Task: Add to scrum project VestaTech a team member softage.4@softage.net.
Action: Mouse moved to (309, 174)
Screenshot: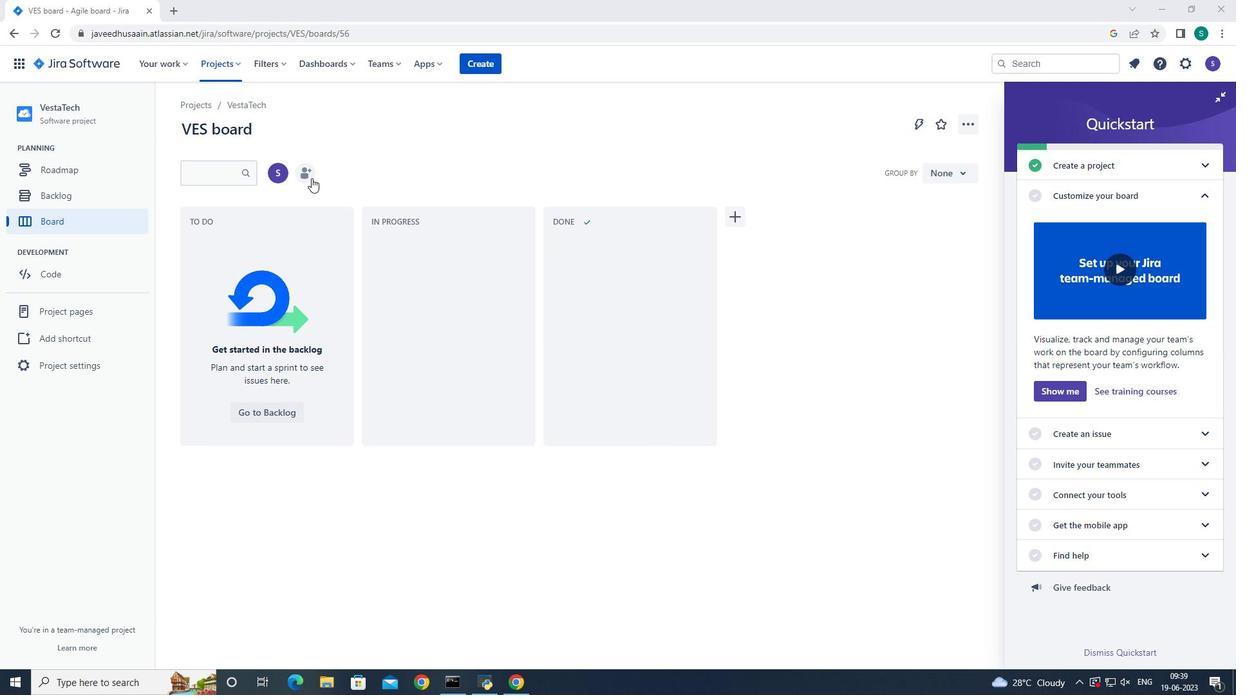 
Action: Mouse pressed left at (309, 174)
Screenshot: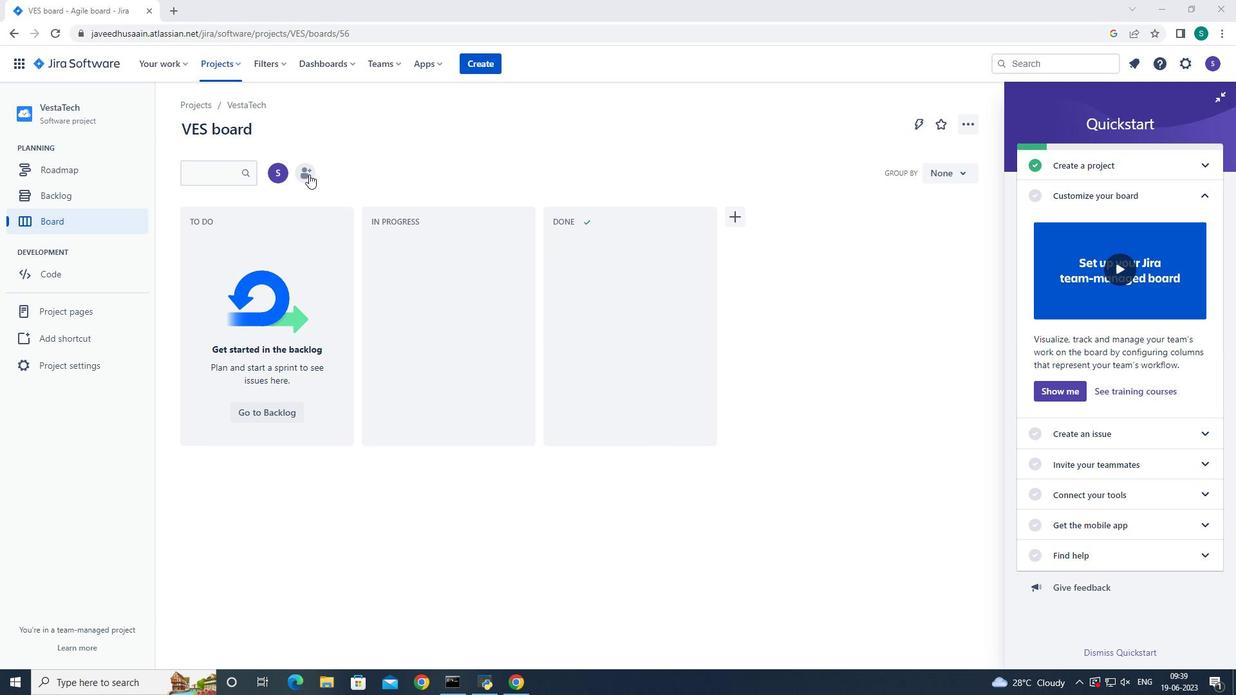 
Action: Mouse moved to (553, 162)
Screenshot: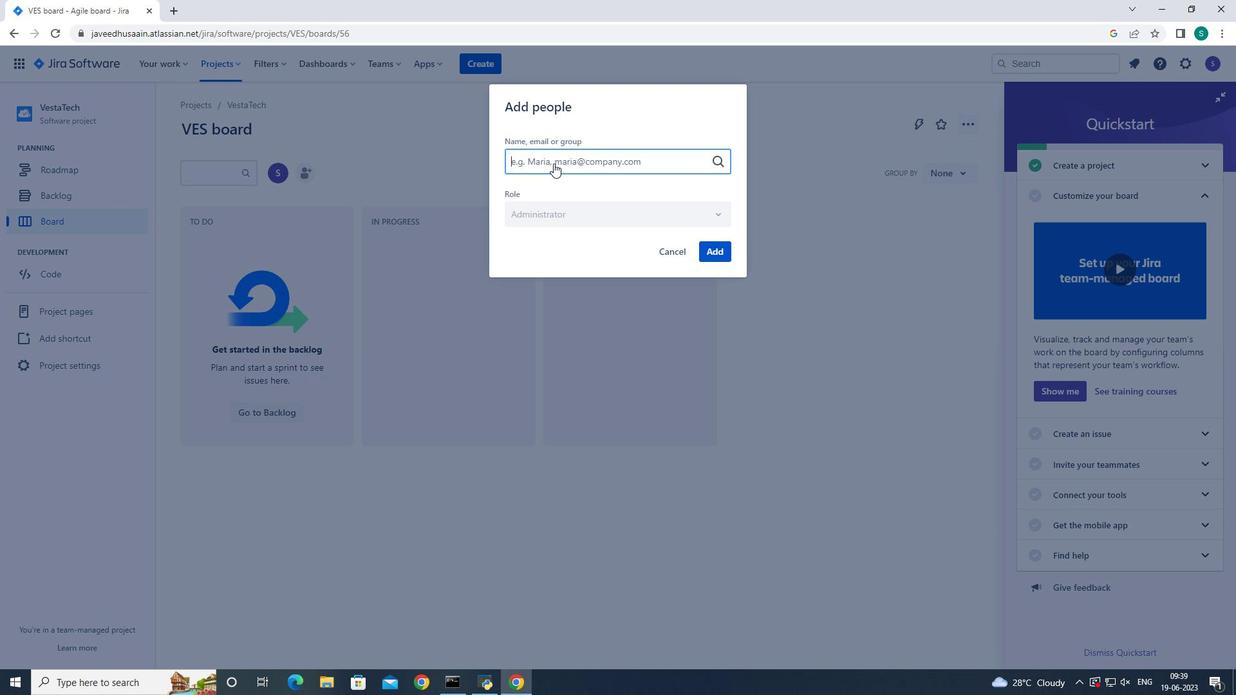 
Action: Key pressed <Key.shift>softage.4<Key.shift>@softage.net
Screenshot: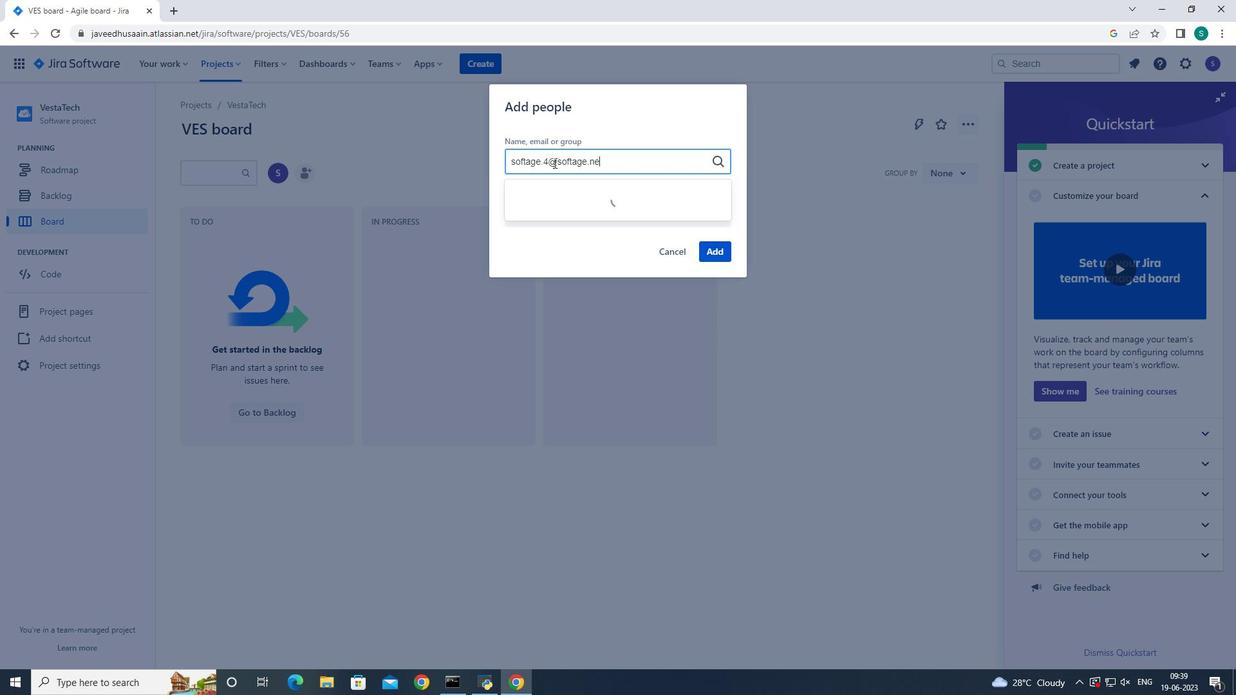 
Action: Mouse moved to (584, 195)
Screenshot: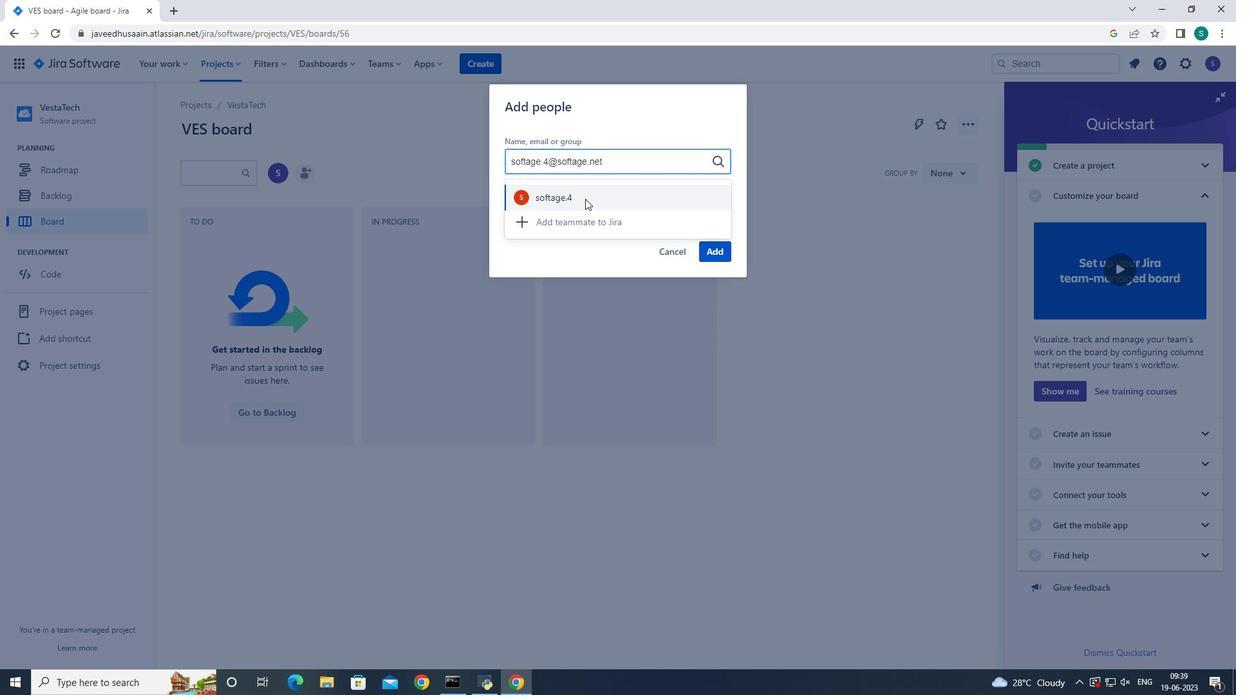 
Action: Mouse pressed left at (584, 195)
Screenshot: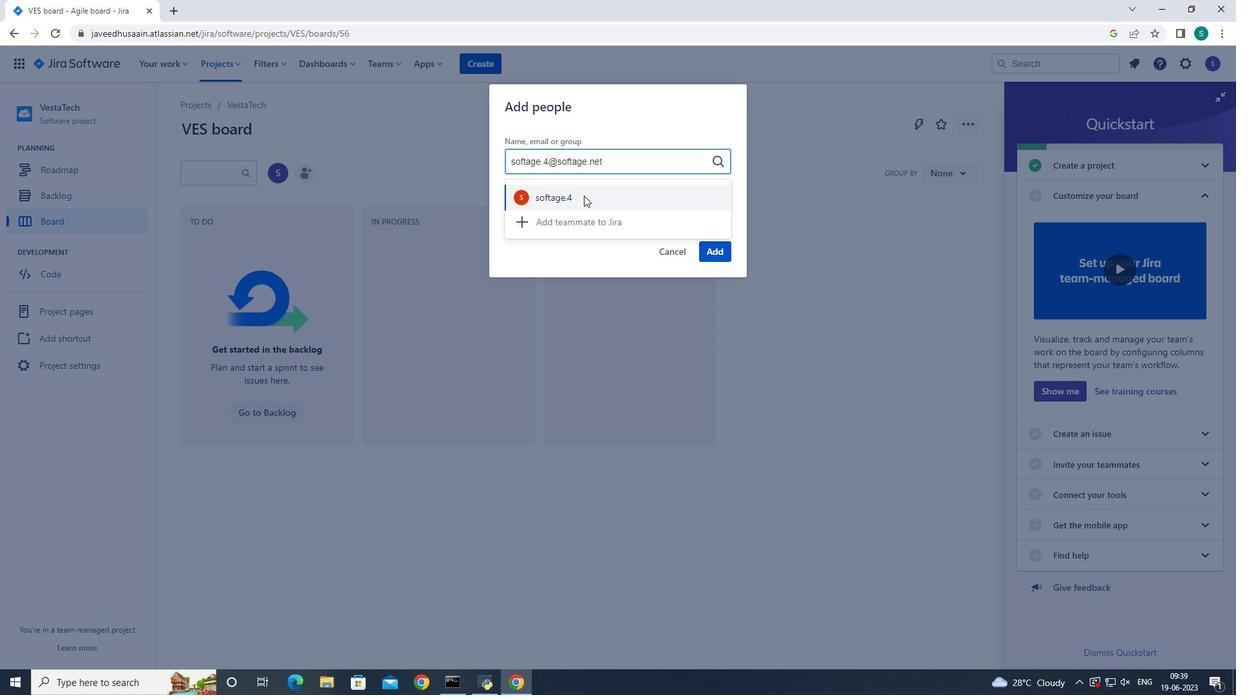 
Action: Mouse moved to (724, 246)
Screenshot: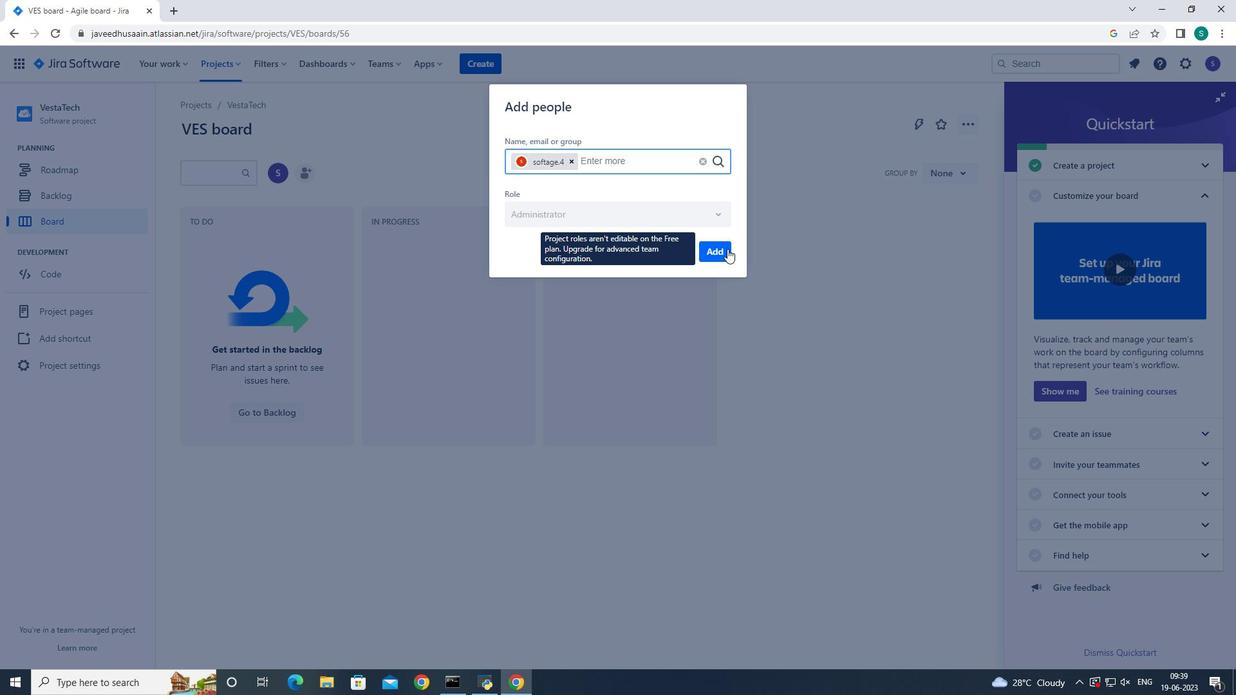 
Action: Mouse pressed left at (724, 246)
Screenshot: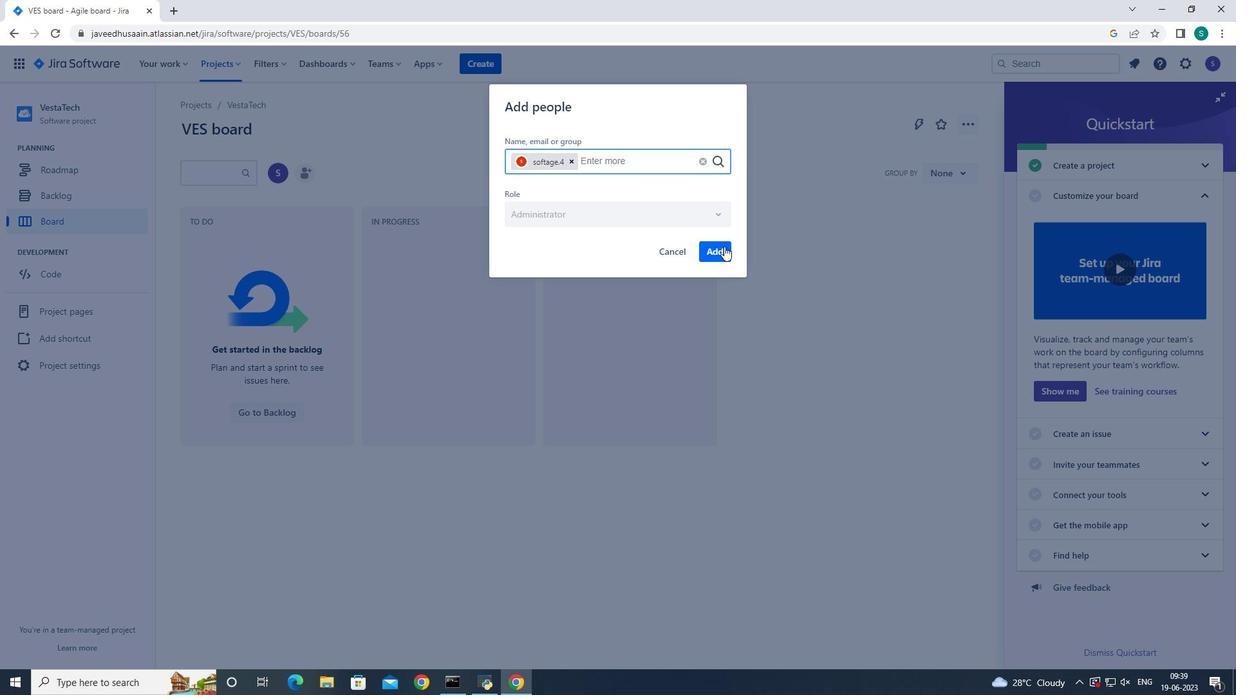 
